 Task: Apply single line spacing to the text.
Action: Mouse moved to (299, 417)
Screenshot: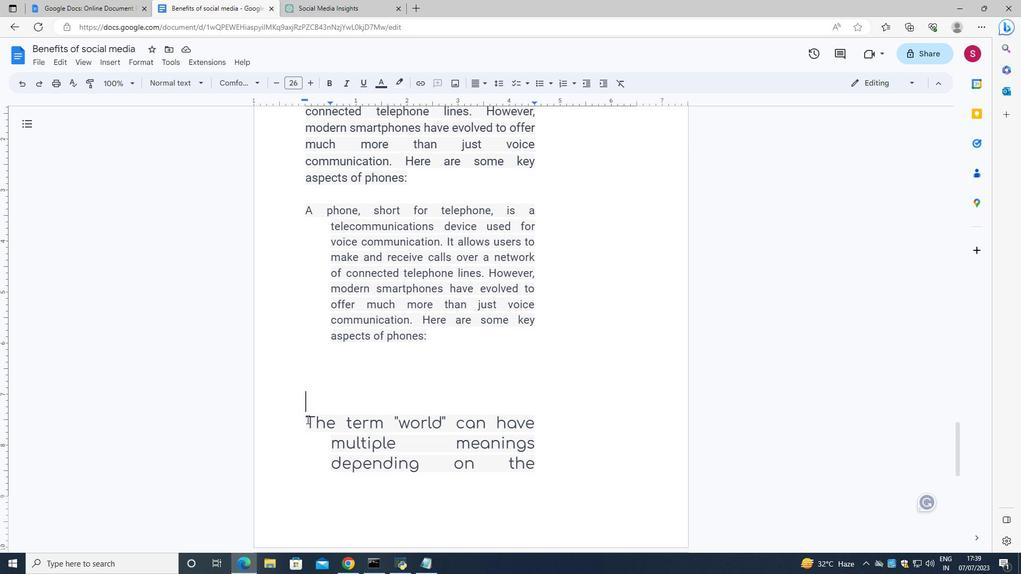 
Action: Mouse pressed left at (299, 417)
Screenshot: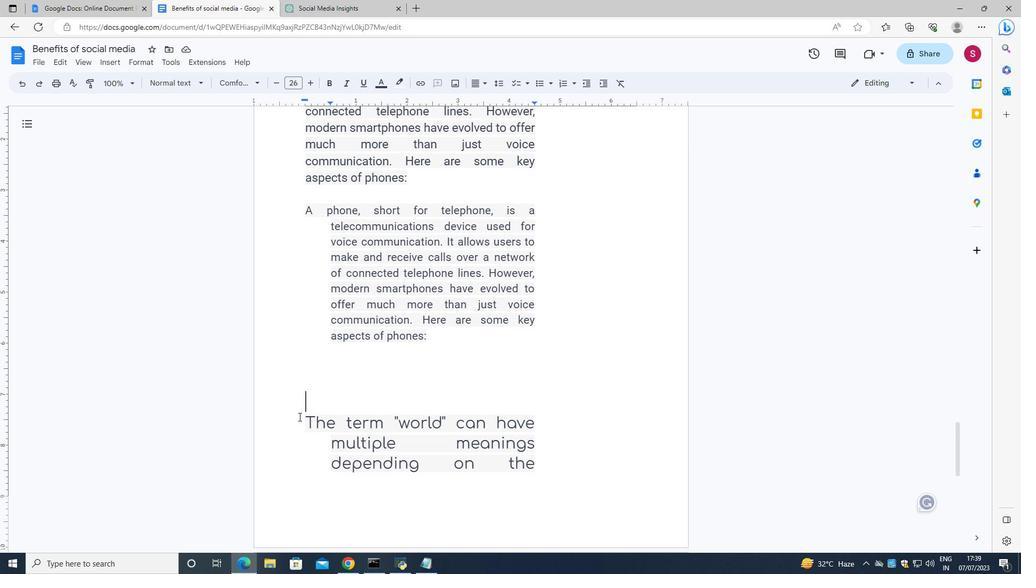 
Action: Mouse moved to (152, 61)
Screenshot: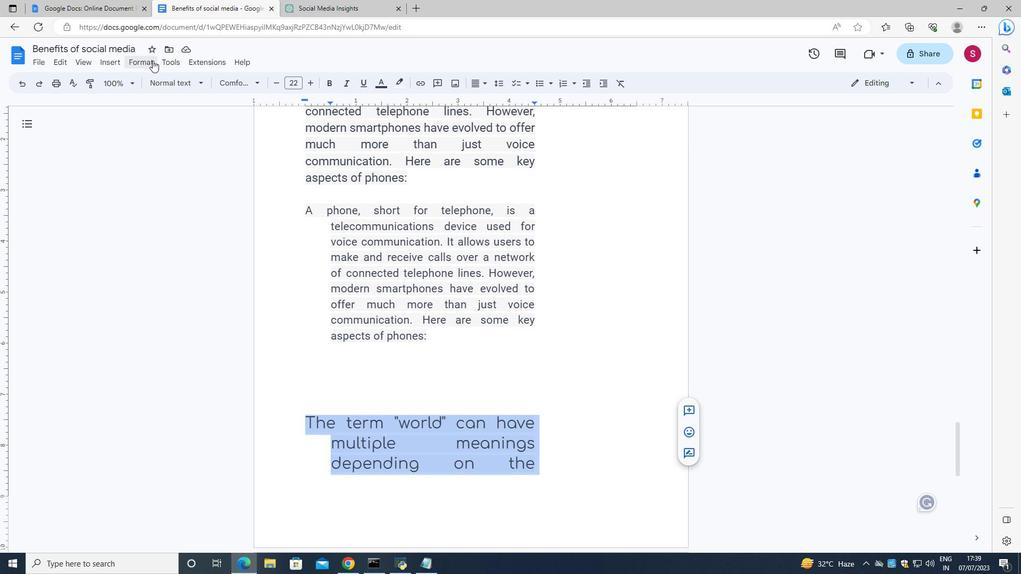 
Action: Mouse pressed left at (152, 61)
Screenshot: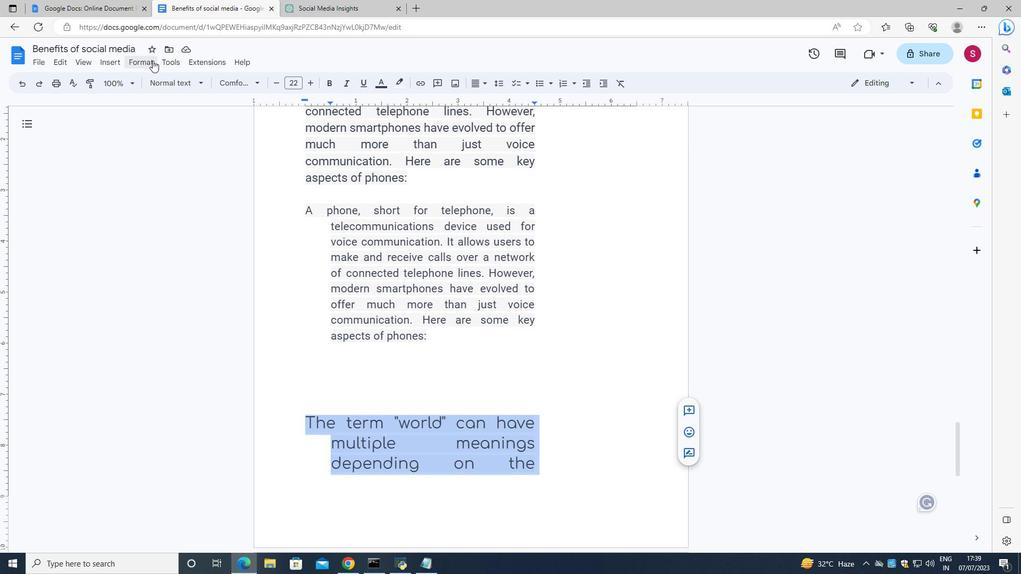 
Action: Mouse moved to (325, 134)
Screenshot: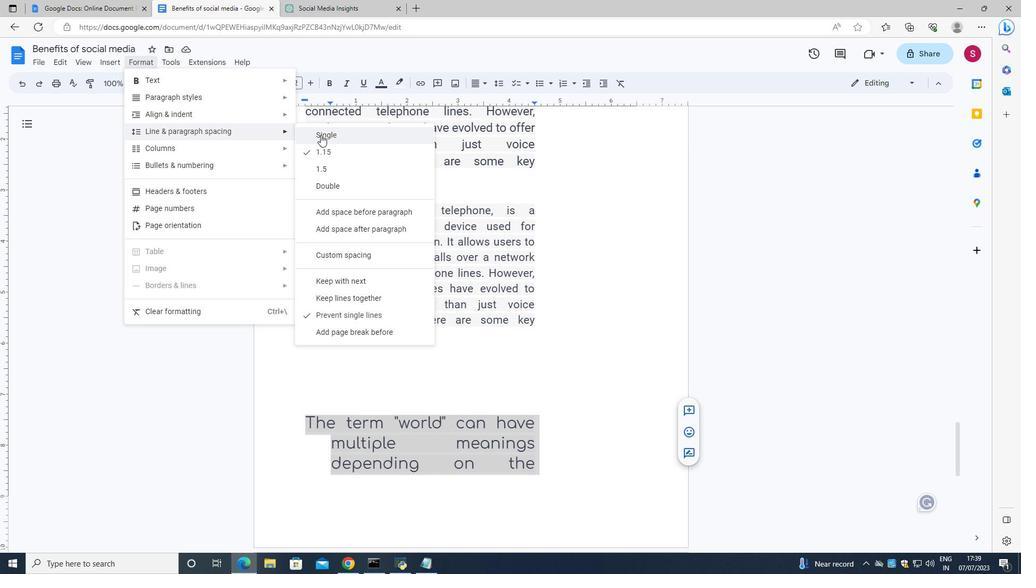
Action: Mouse pressed left at (325, 134)
Screenshot: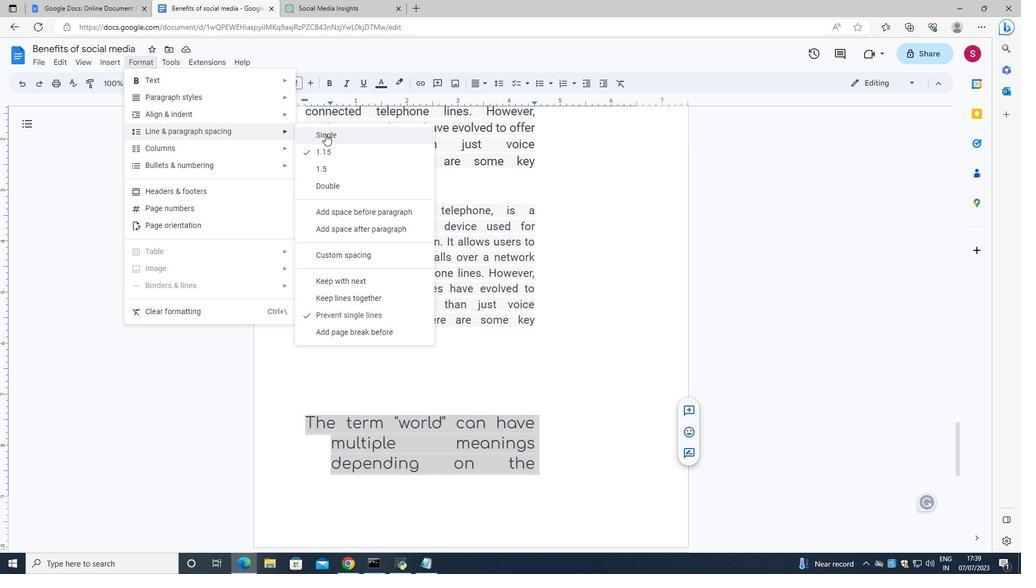 
Action: Mouse moved to (543, 257)
Screenshot: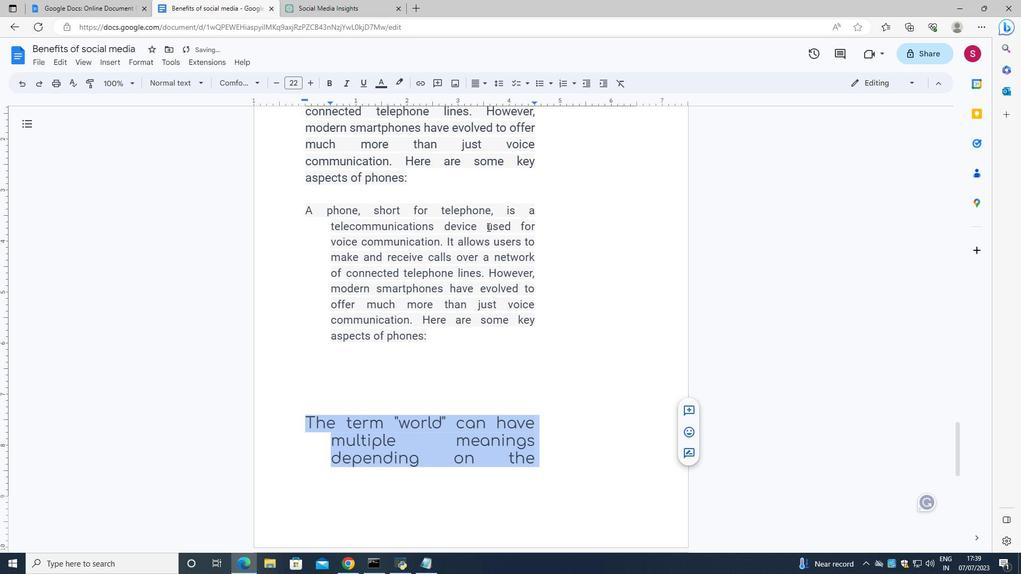 
